 Task: Change  the formatting of the data to Which is Greater than5, In conditional formating, put the option 'Yelow Fill with Drak Yellow Text'add another formatting option Format As Table, insert the option Brown Table style Dark 3 , change the format of Column Width to 18In the sheet   Prodigy Sales review book
Action: Mouse moved to (219, 104)
Screenshot: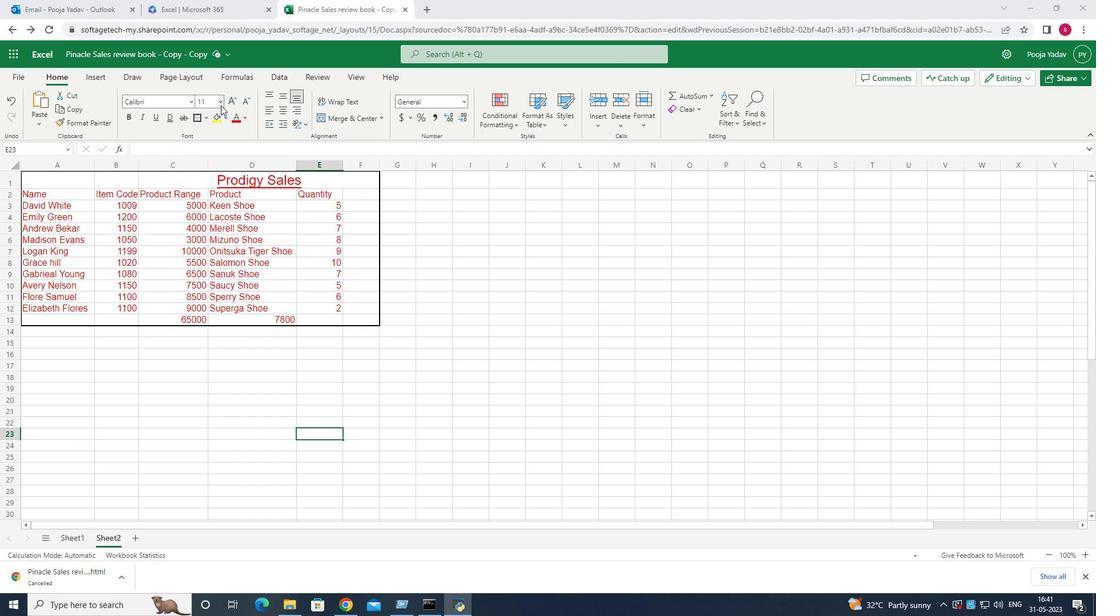 
Action: Mouse pressed left at (219, 104)
Screenshot: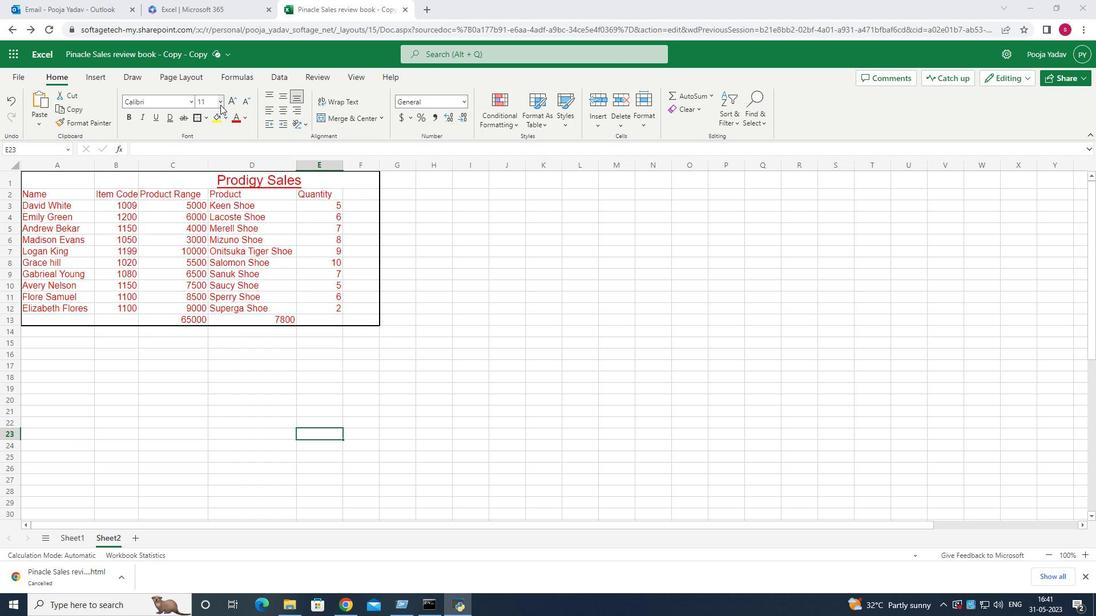 
Action: Mouse moved to (450, 217)
Screenshot: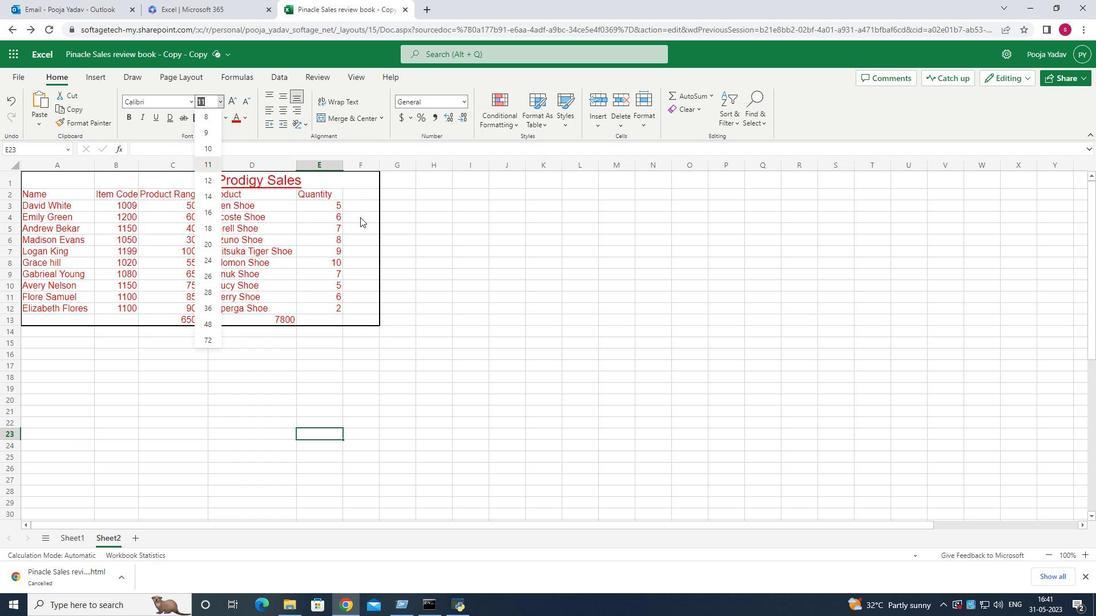 
Action: Mouse pressed left at (450, 217)
Screenshot: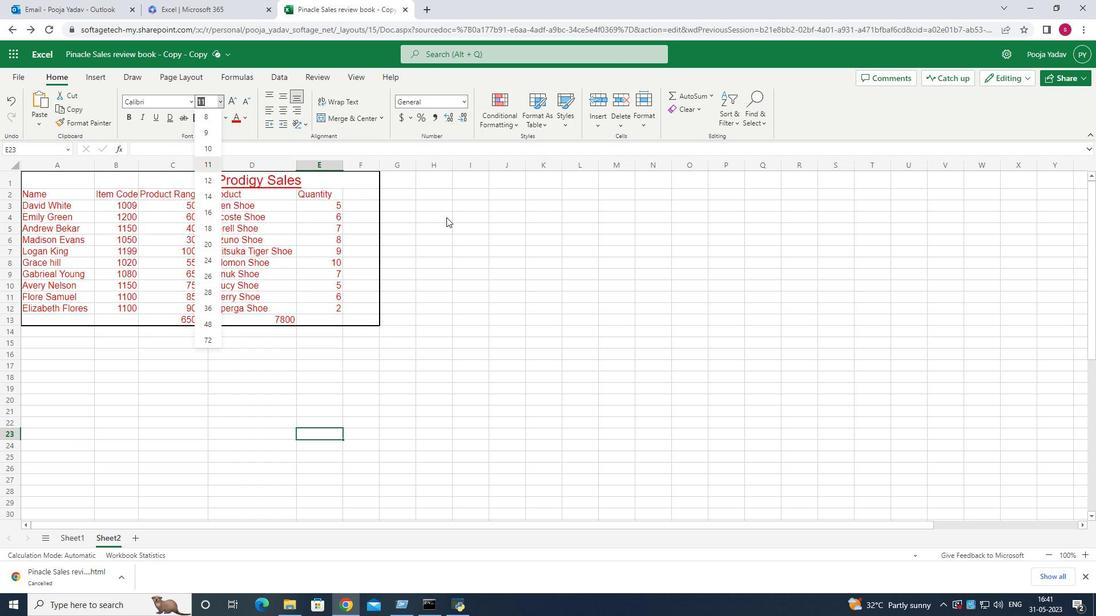 
Action: Mouse moved to (37, 186)
Screenshot: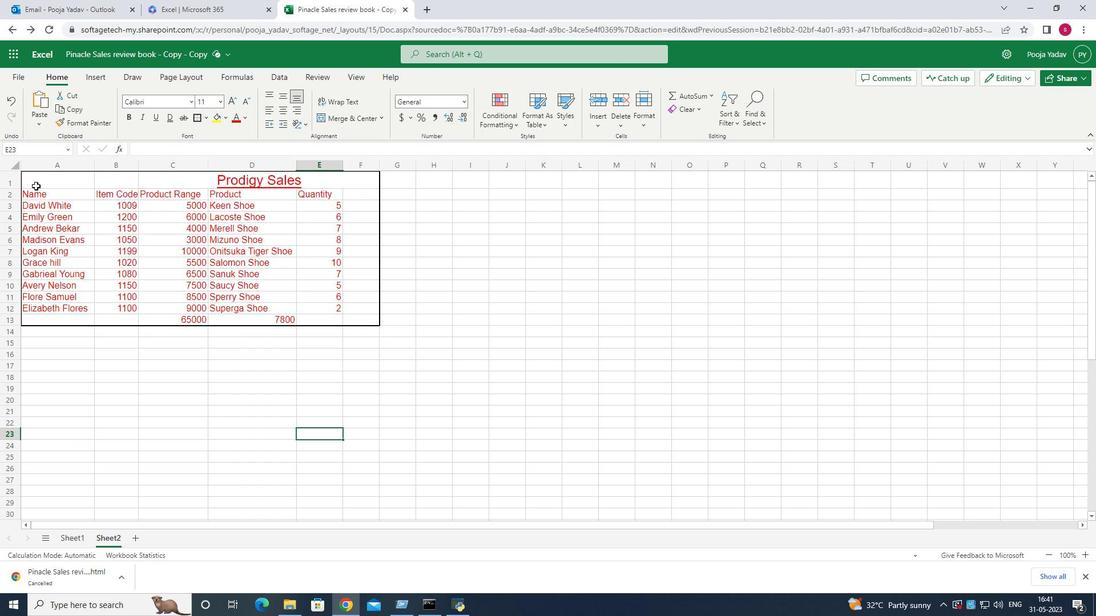
Action: Mouse pressed left at (37, 186)
Screenshot: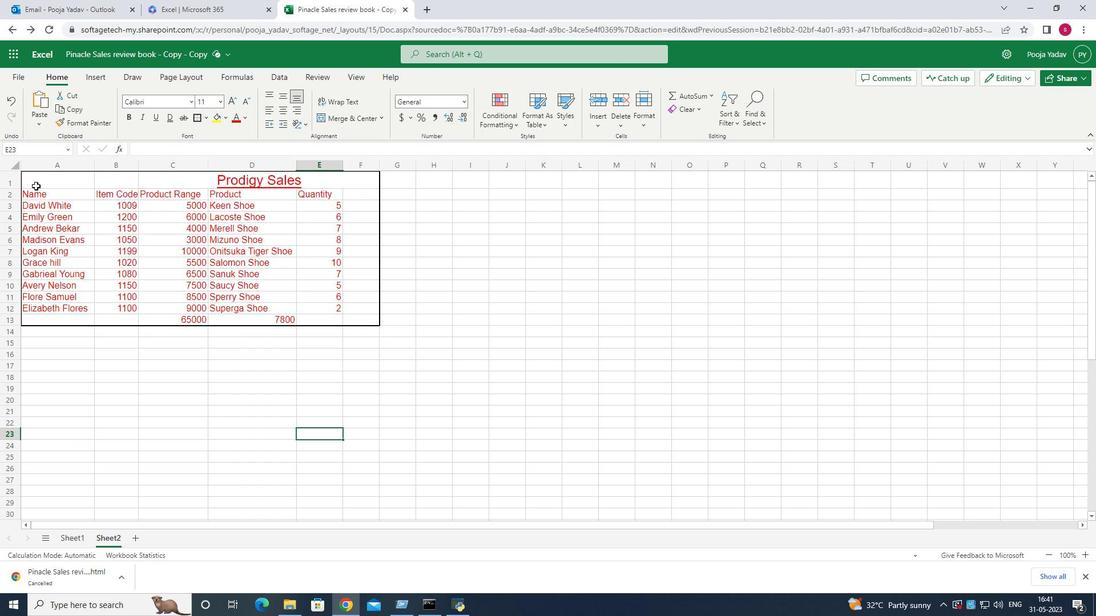 
Action: Mouse moved to (538, 242)
Screenshot: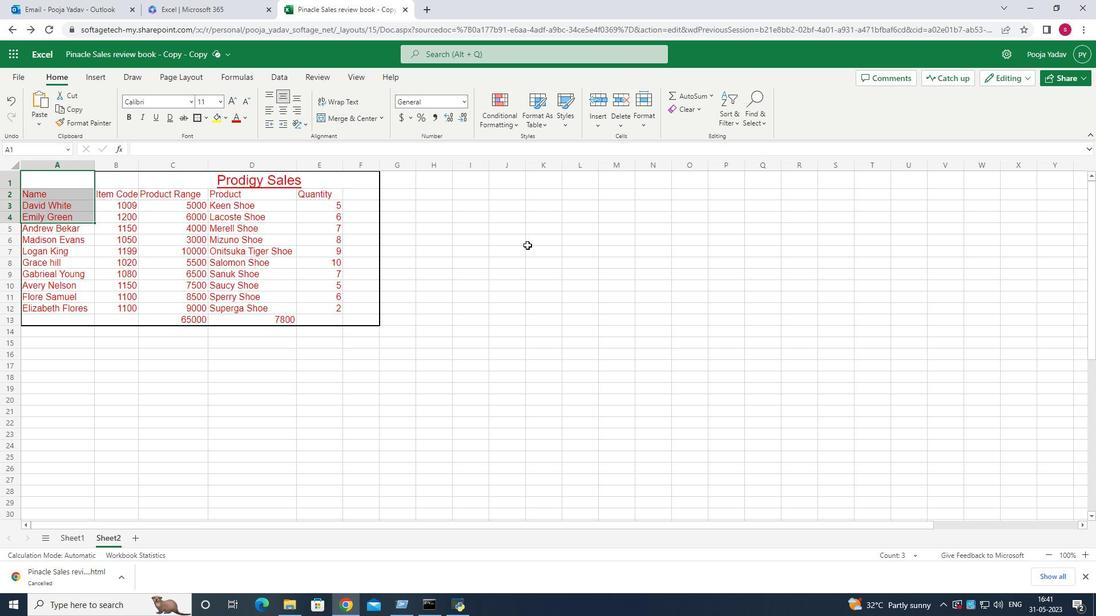 
Action: Mouse pressed left at (538, 242)
Screenshot: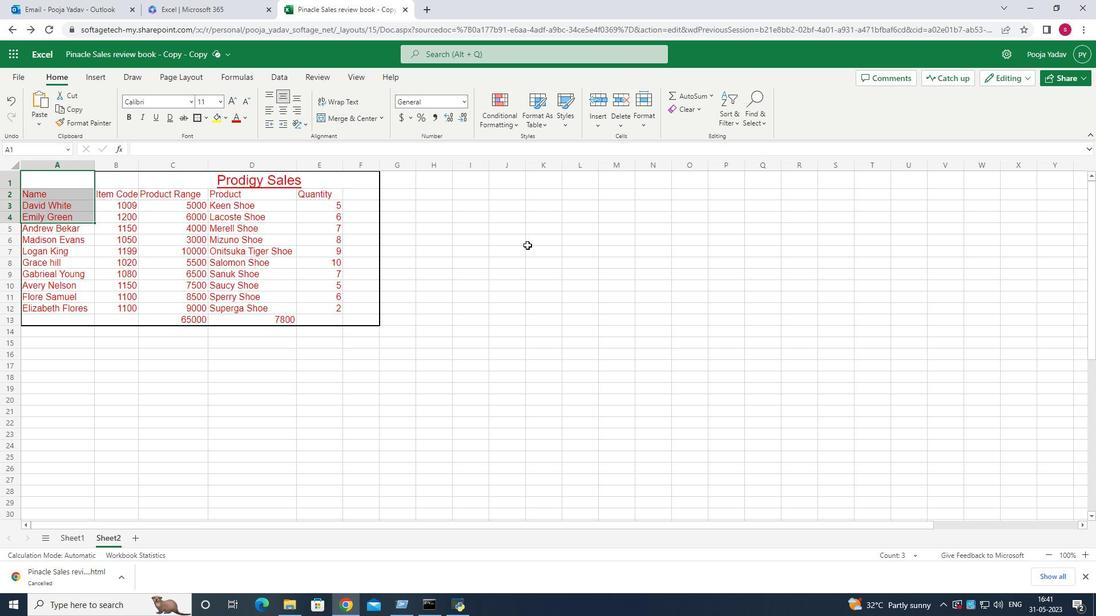 
Action: Mouse moved to (484, 203)
Screenshot: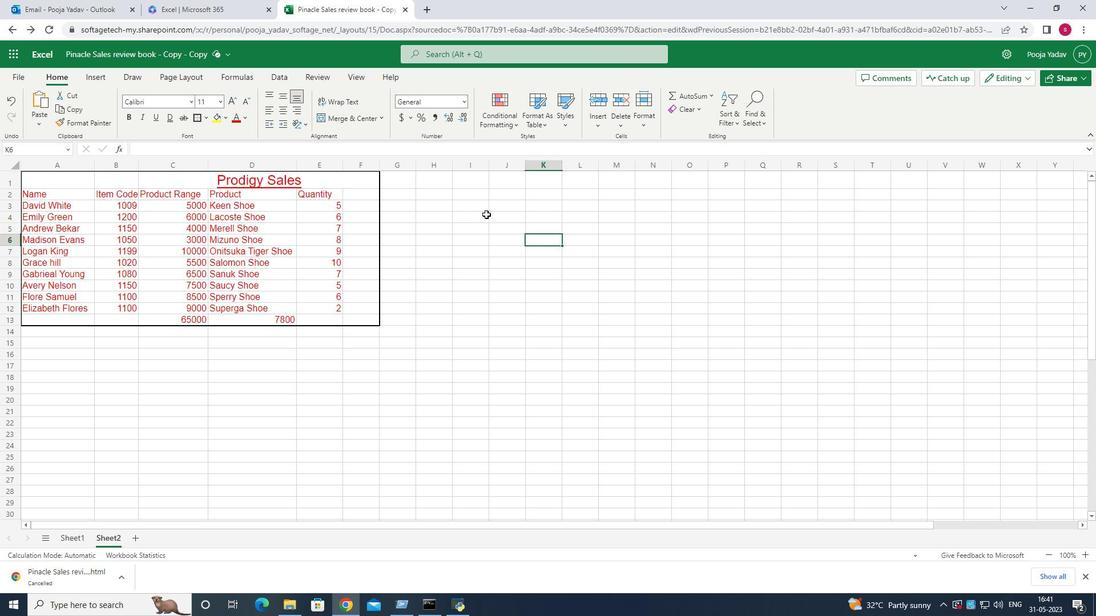 
Action: Mouse pressed left at (484, 203)
Screenshot: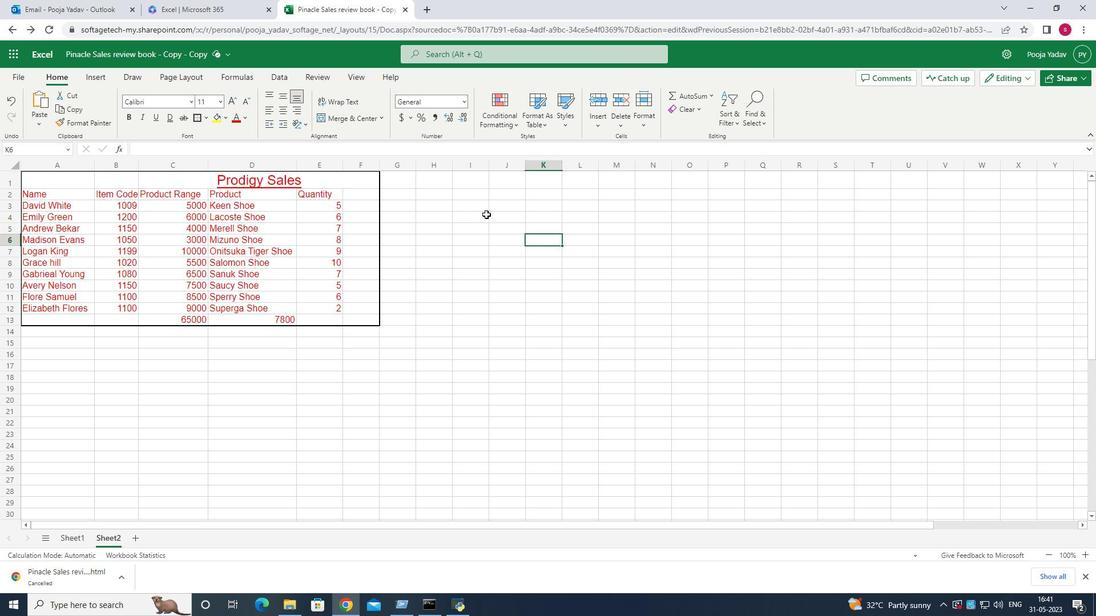 
Action: Mouse moved to (65, 183)
Screenshot: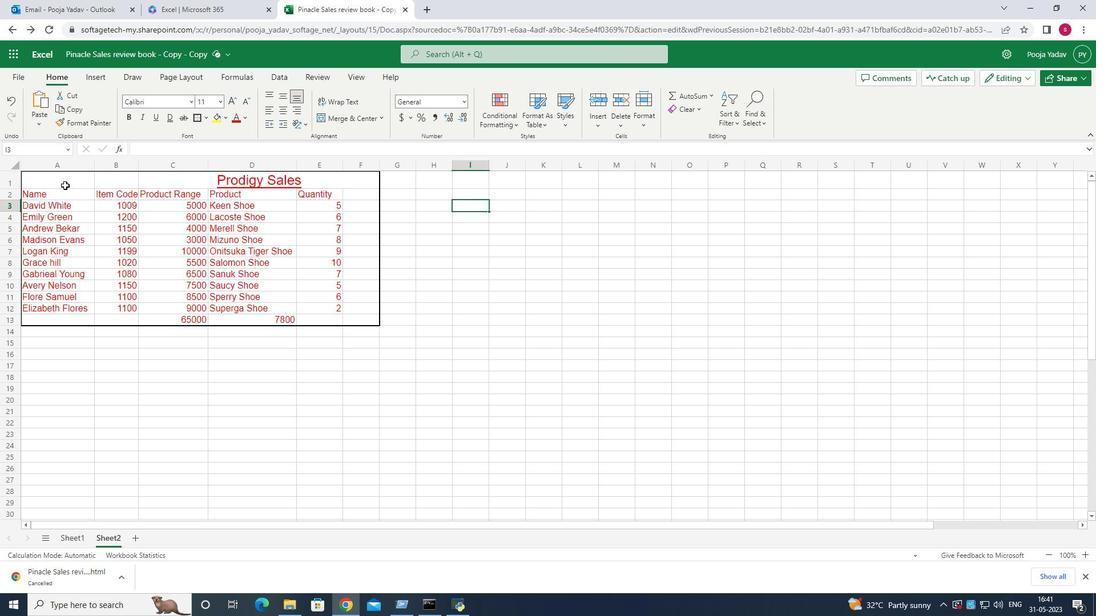 
Action: Mouse pressed left at (65, 183)
Screenshot: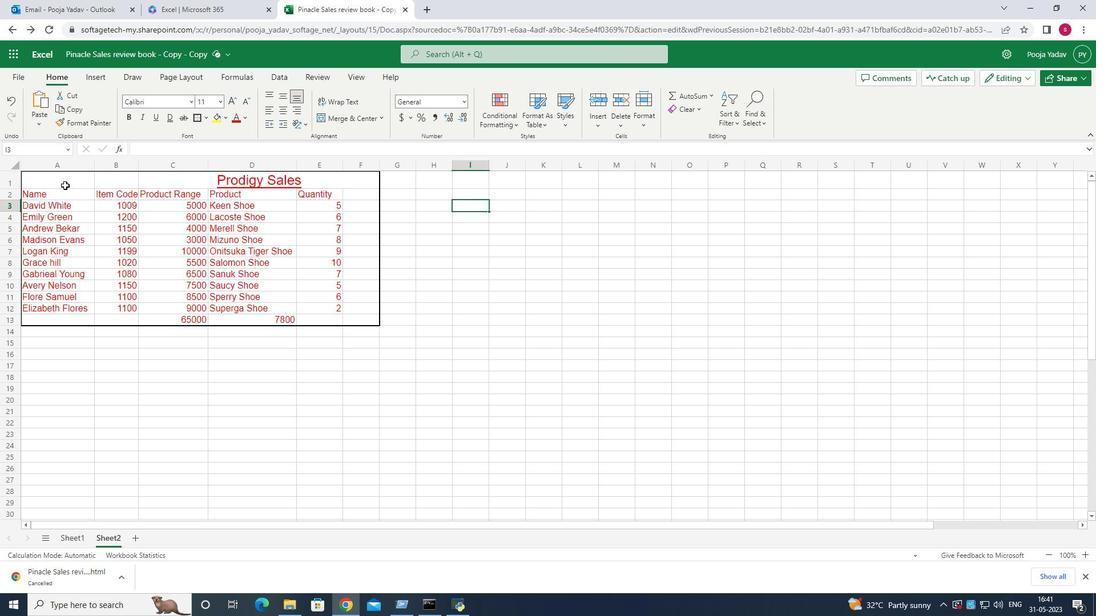 
Action: Mouse moved to (68, 197)
Screenshot: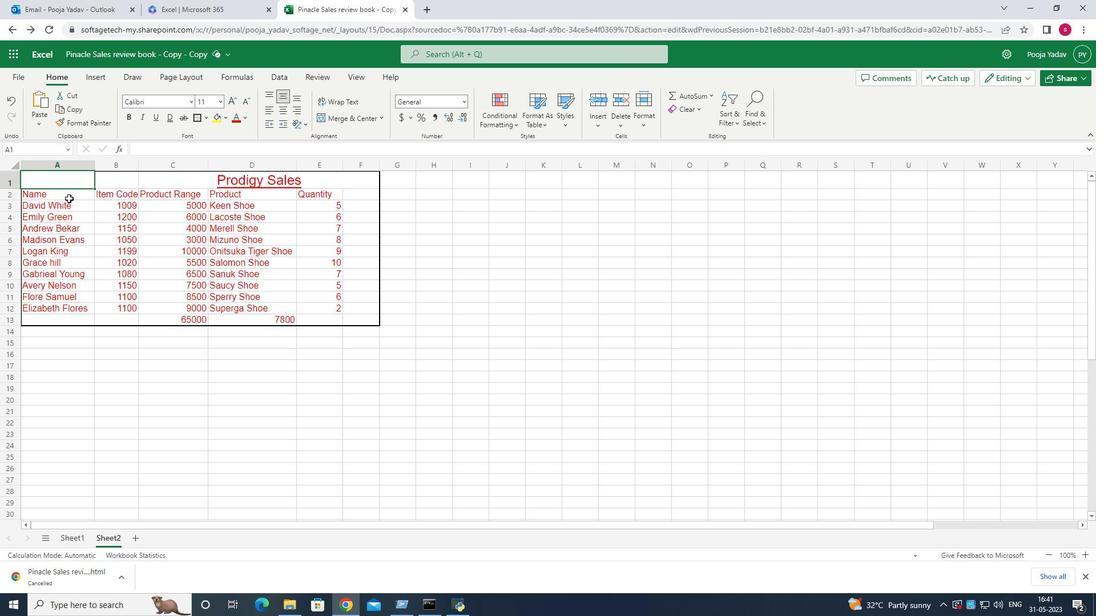 
Action: Mouse pressed left at (68, 197)
Screenshot: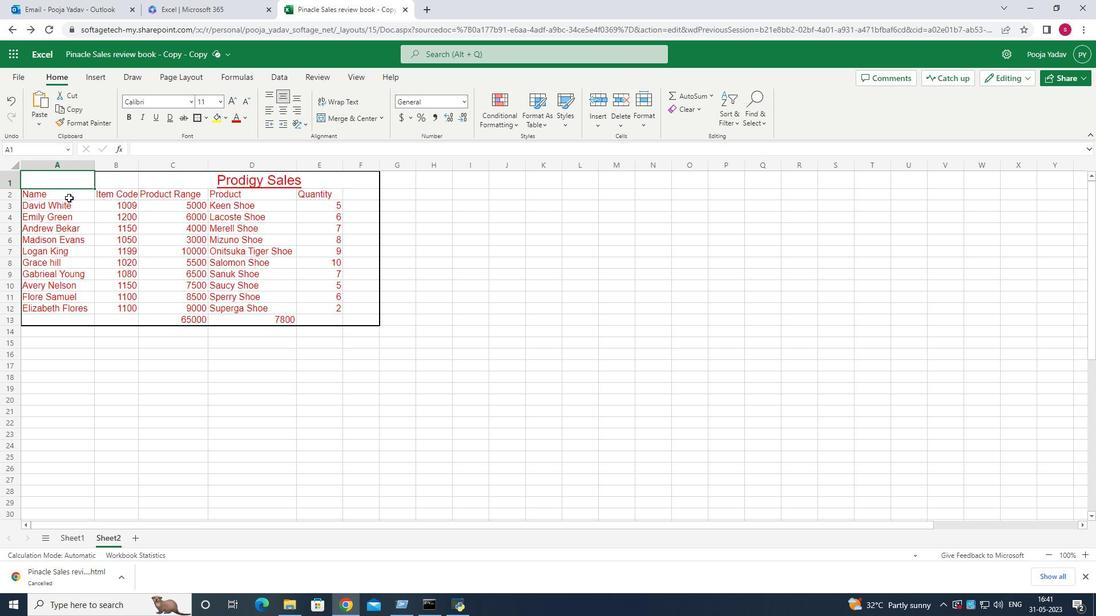 
Action: Mouse moved to (222, 118)
Screenshot: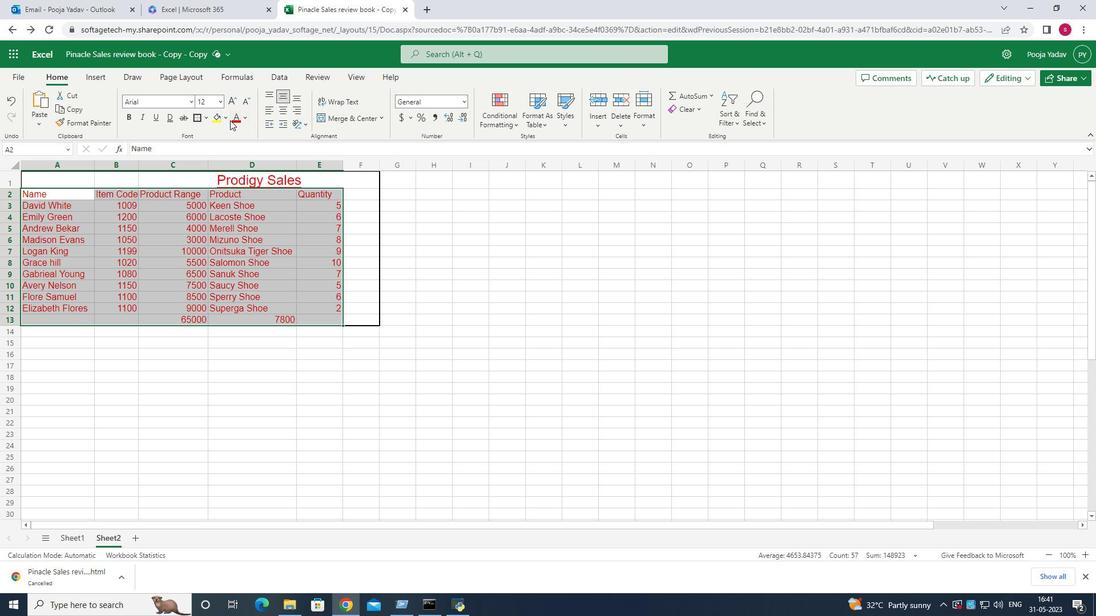 
Action: Mouse pressed left at (222, 118)
Screenshot: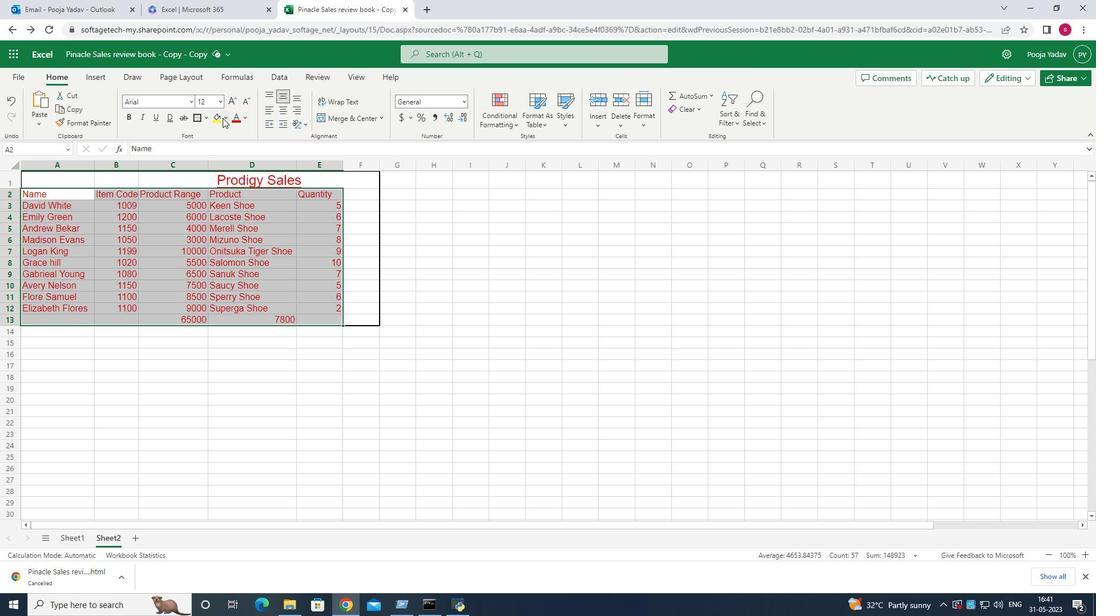 
Action: Mouse moved to (245, 114)
Screenshot: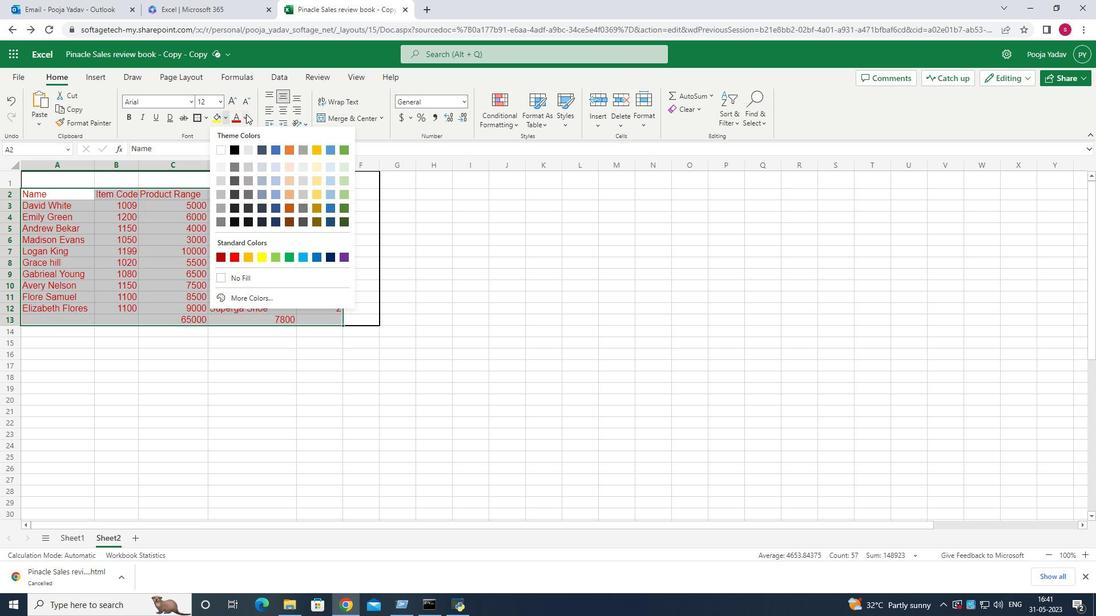 
Action: Mouse pressed left at (245, 114)
Screenshot: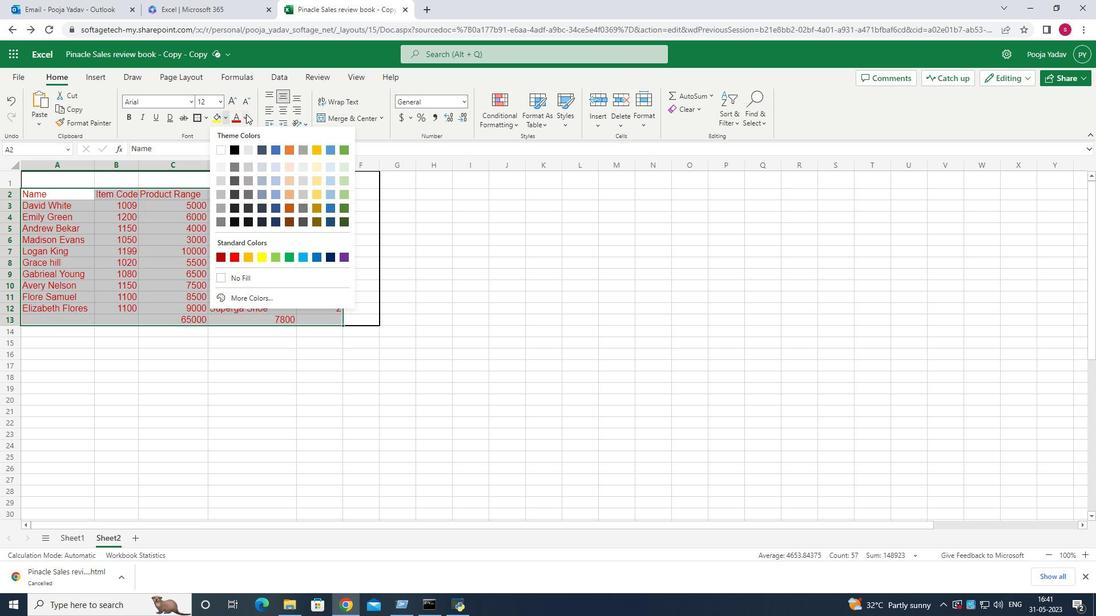 
Action: Mouse moved to (336, 214)
Screenshot: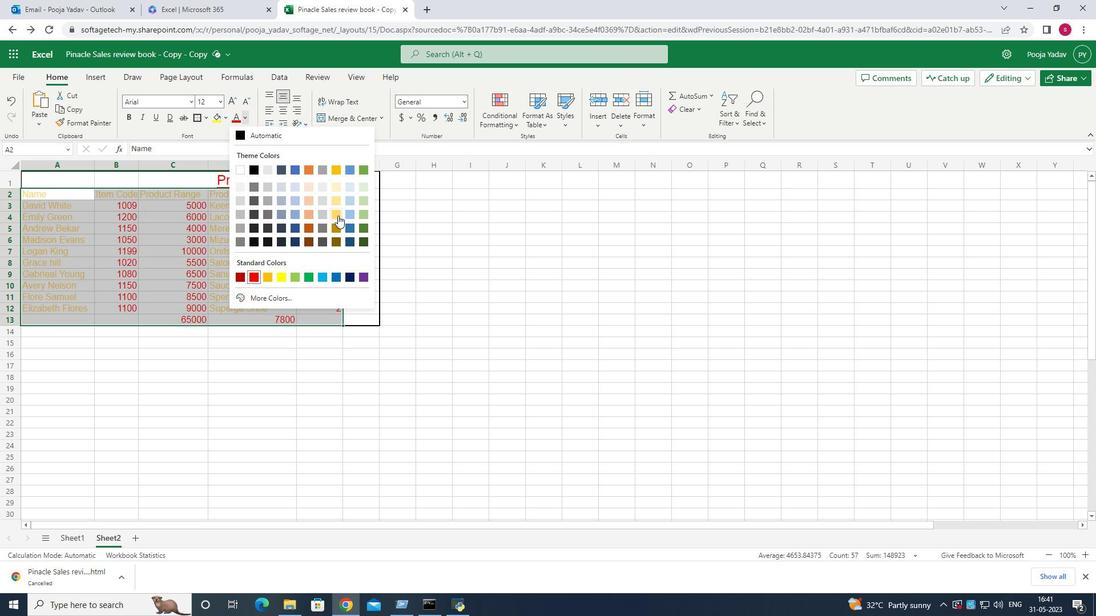 
Action: Mouse pressed left at (336, 214)
Screenshot: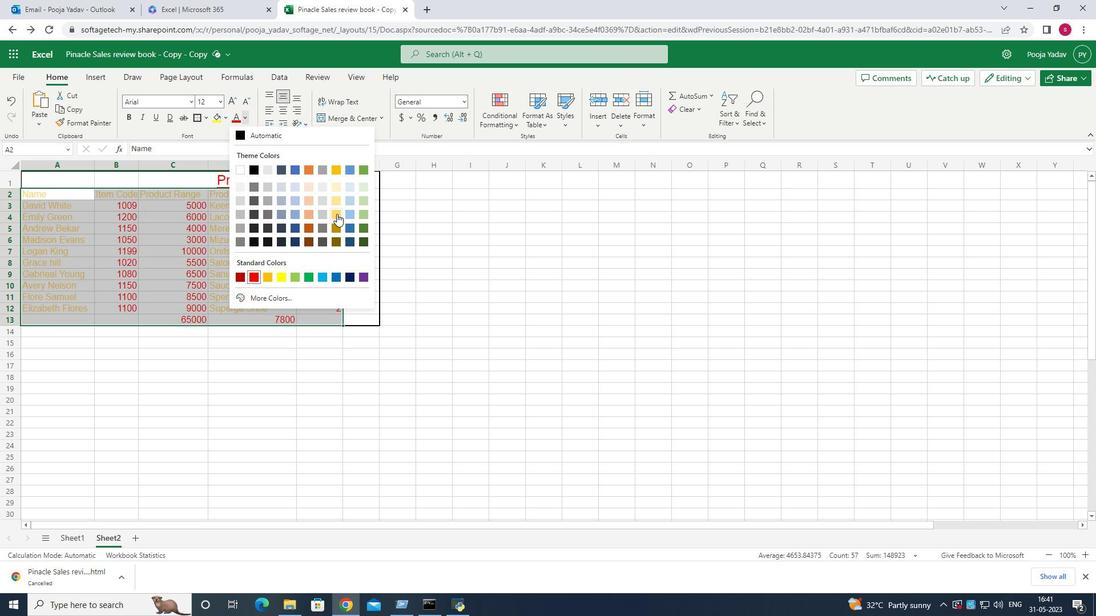 
Action: Mouse moved to (222, 119)
Screenshot: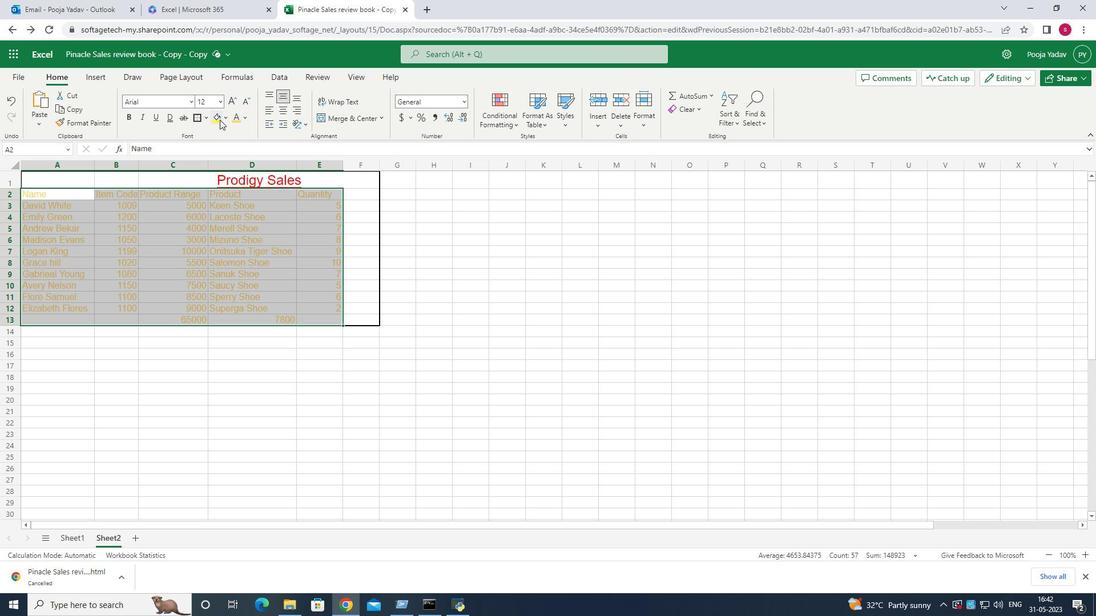 
Action: Mouse pressed left at (222, 119)
Screenshot: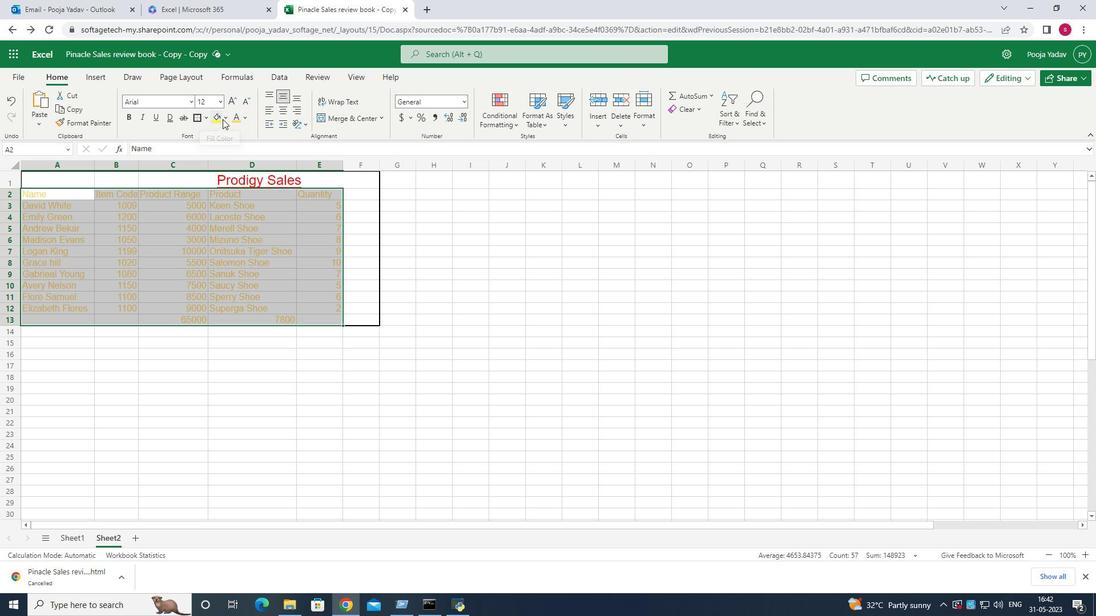 
Action: Mouse moved to (314, 190)
Screenshot: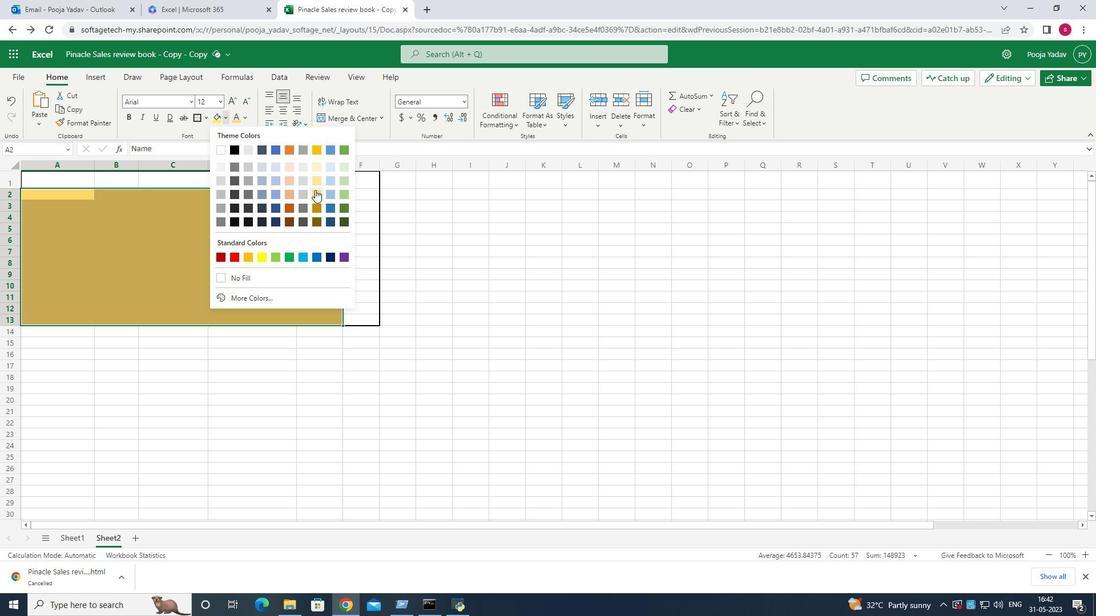 
Action: Mouse pressed left at (314, 190)
Screenshot: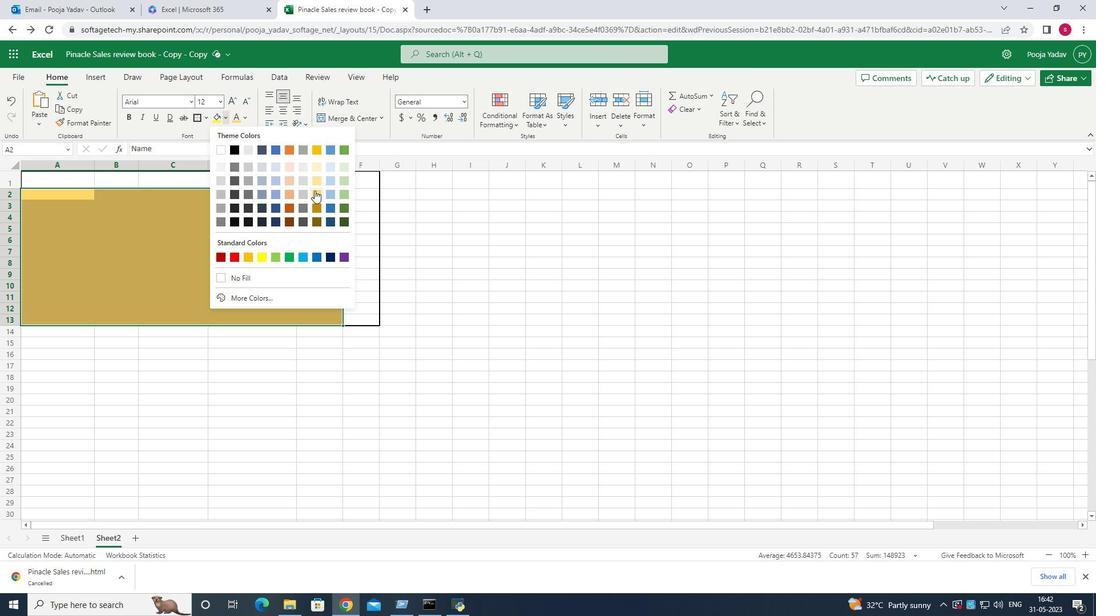 
Action: Mouse moved to (221, 116)
Screenshot: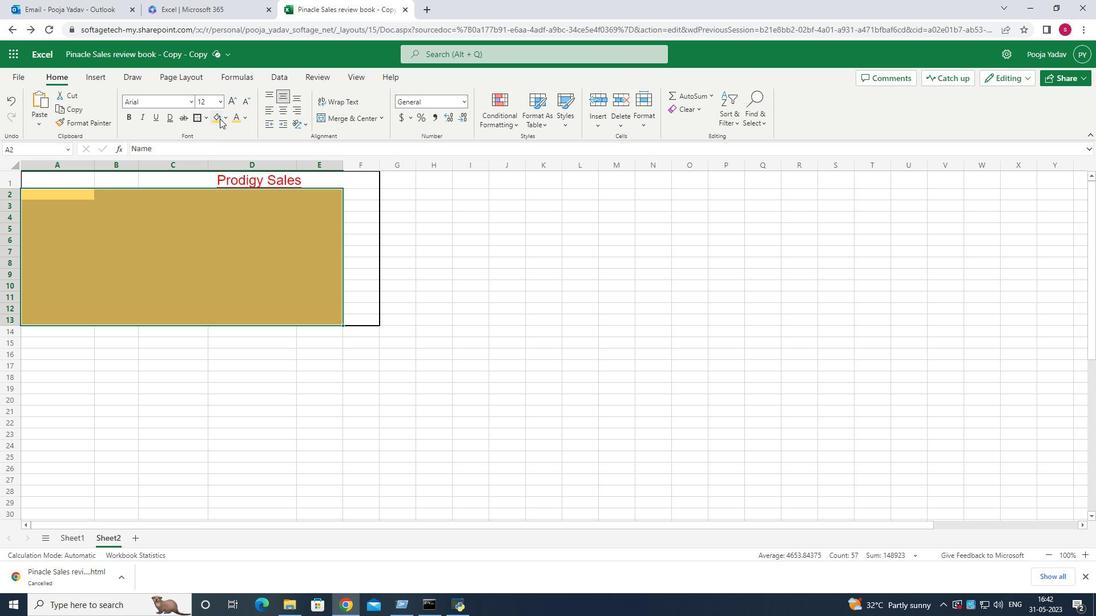 
Action: Mouse pressed left at (221, 116)
Screenshot: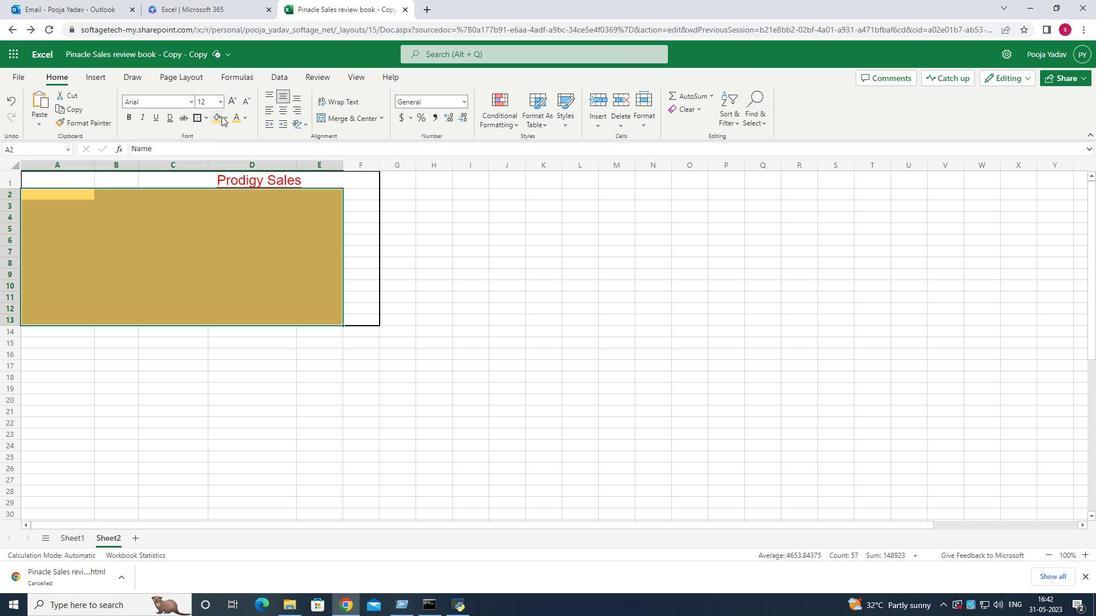 
Action: Mouse moved to (222, 115)
Screenshot: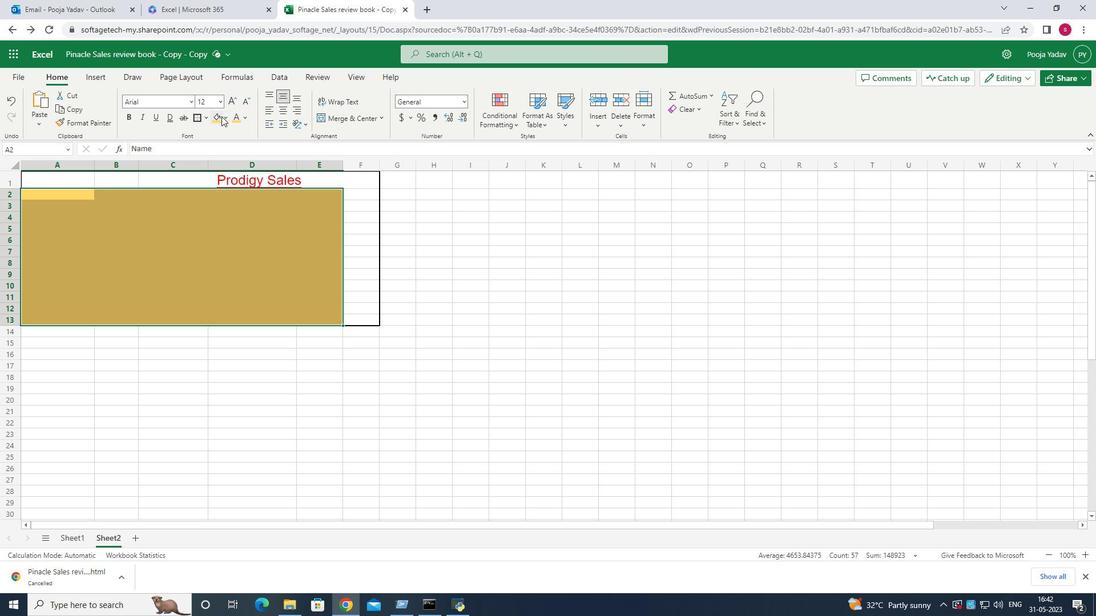 
Action: Mouse pressed left at (222, 115)
Screenshot: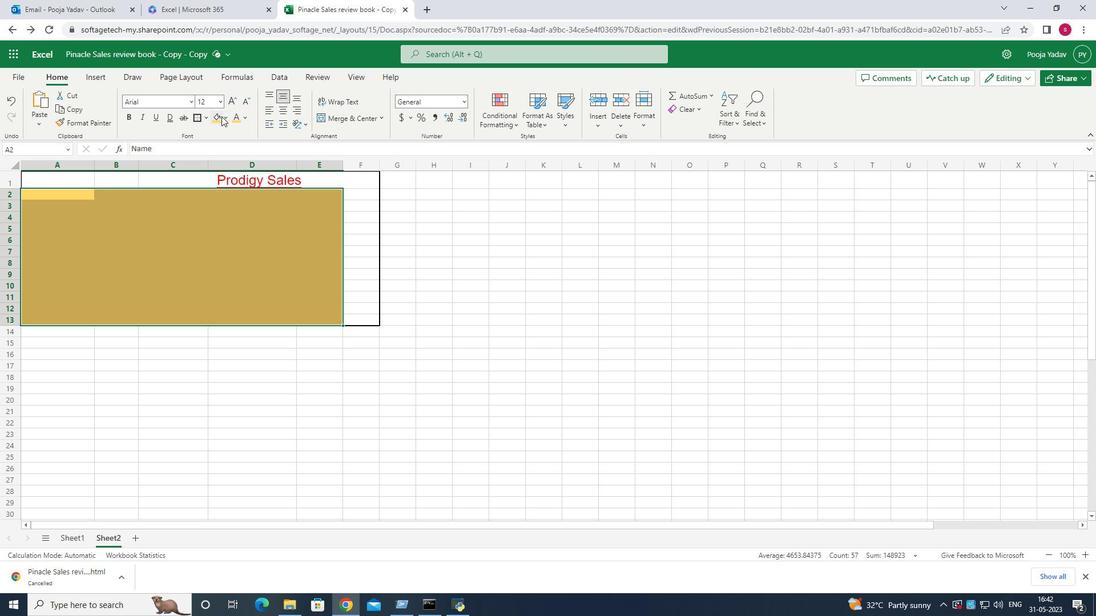 
Action: Mouse moved to (262, 257)
Screenshot: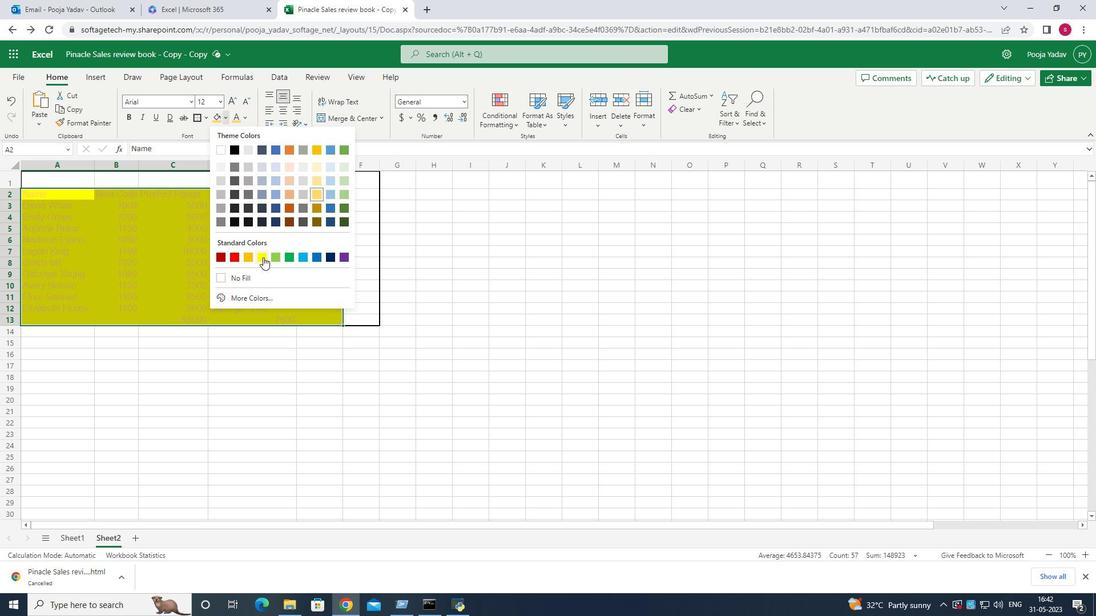 
Action: Mouse pressed left at (262, 257)
Screenshot: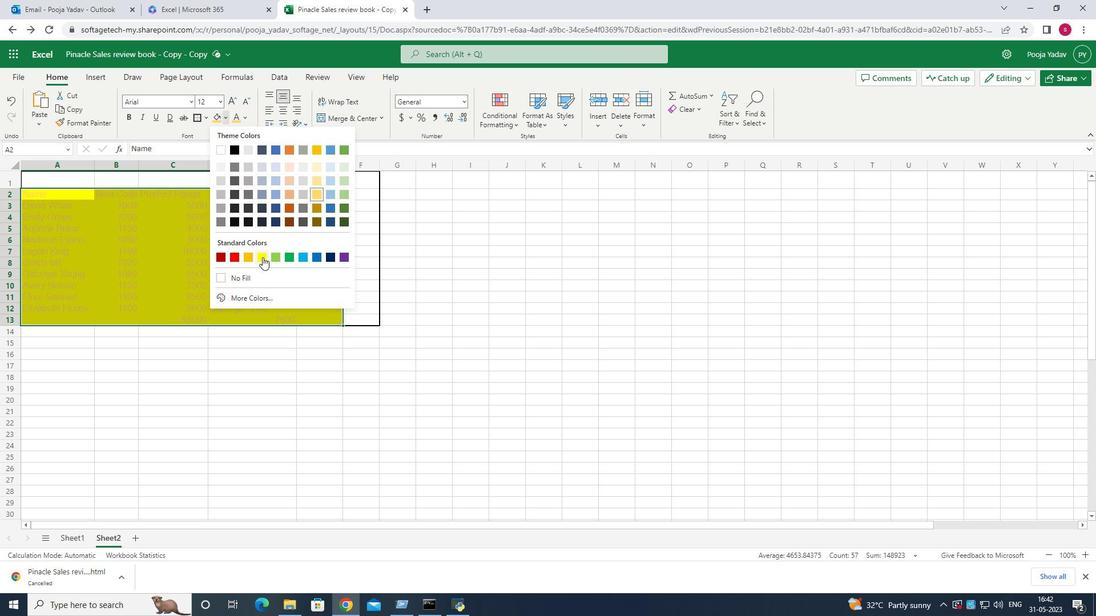 
Action: Mouse moved to (223, 118)
Screenshot: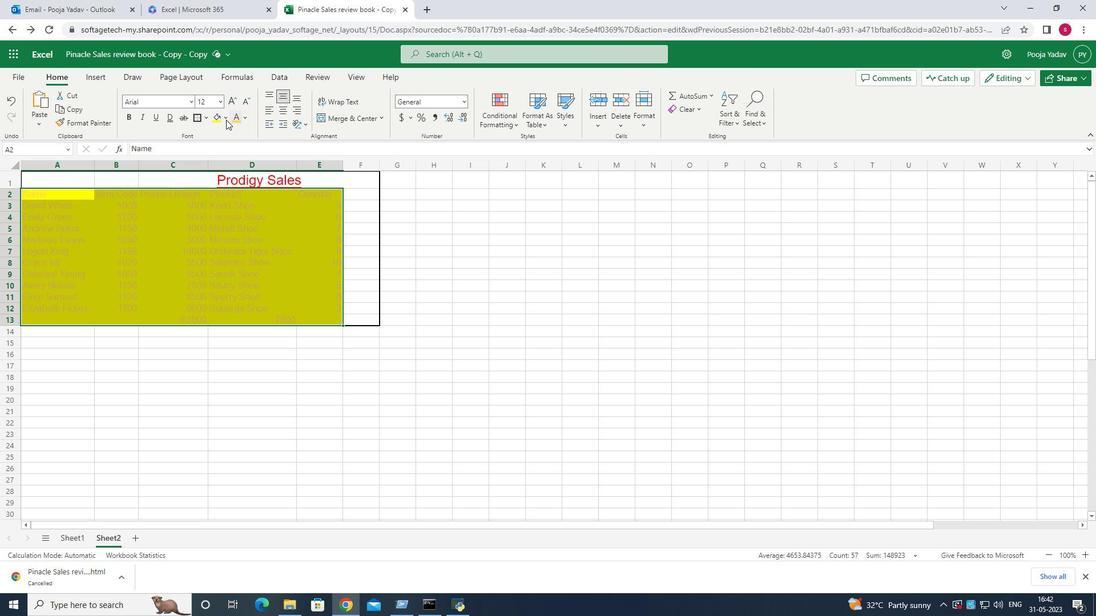 
Action: Mouse pressed left at (223, 118)
Screenshot: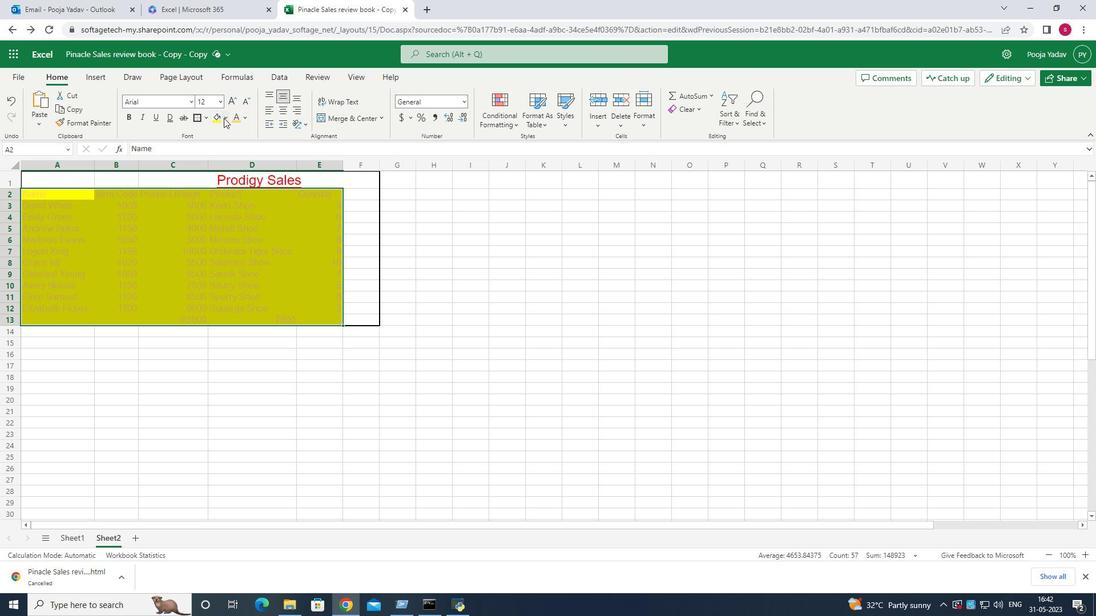 
Action: Mouse moved to (287, 206)
Screenshot: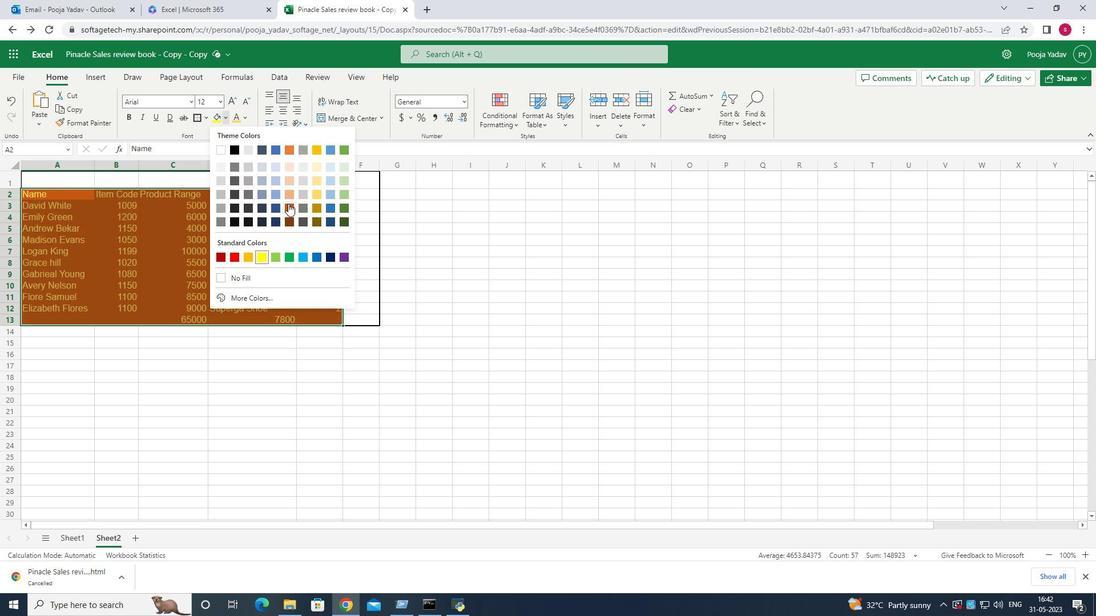 
Action: Mouse pressed left at (287, 206)
Screenshot: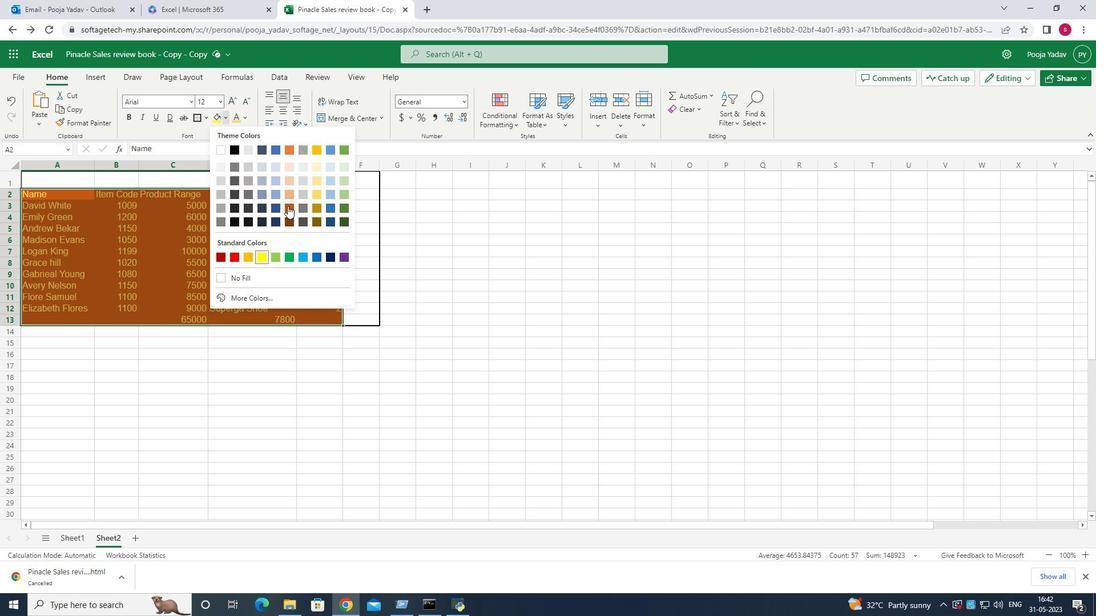 
Action: Mouse moved to (375, 117)
Screenshot: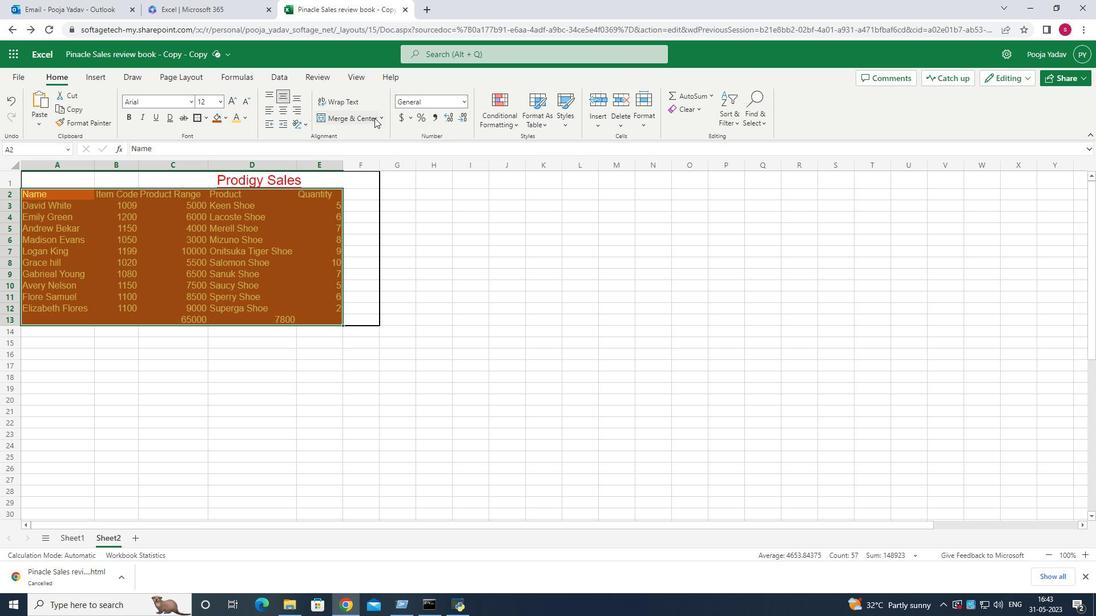 
Action: Mouse pressed left at (375, 117)
Screenshot: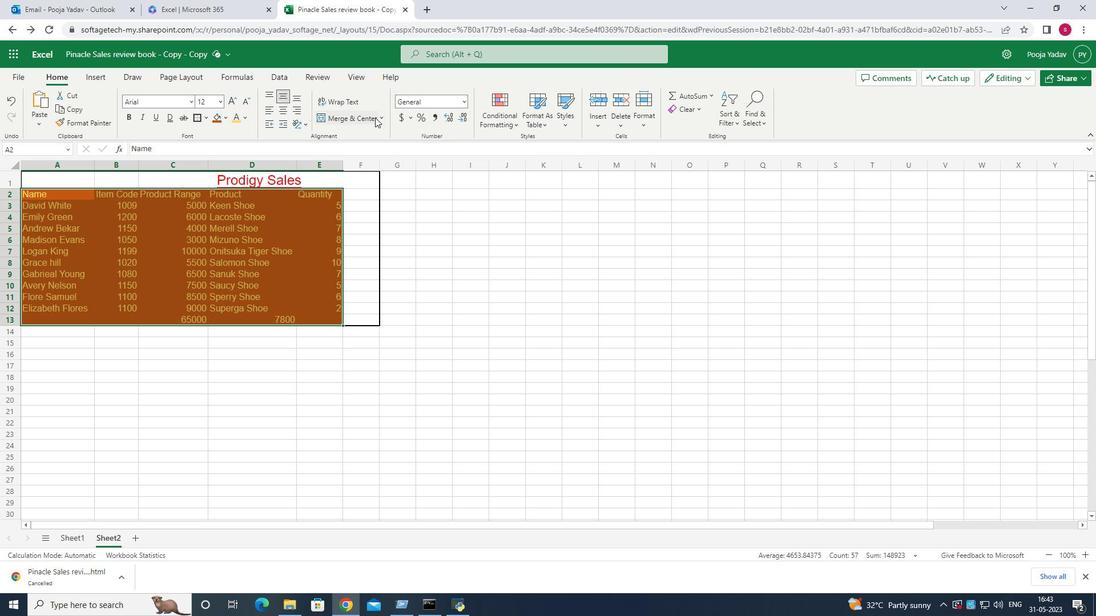 
Action: Mouse moved to (680, 259)
Screenshot: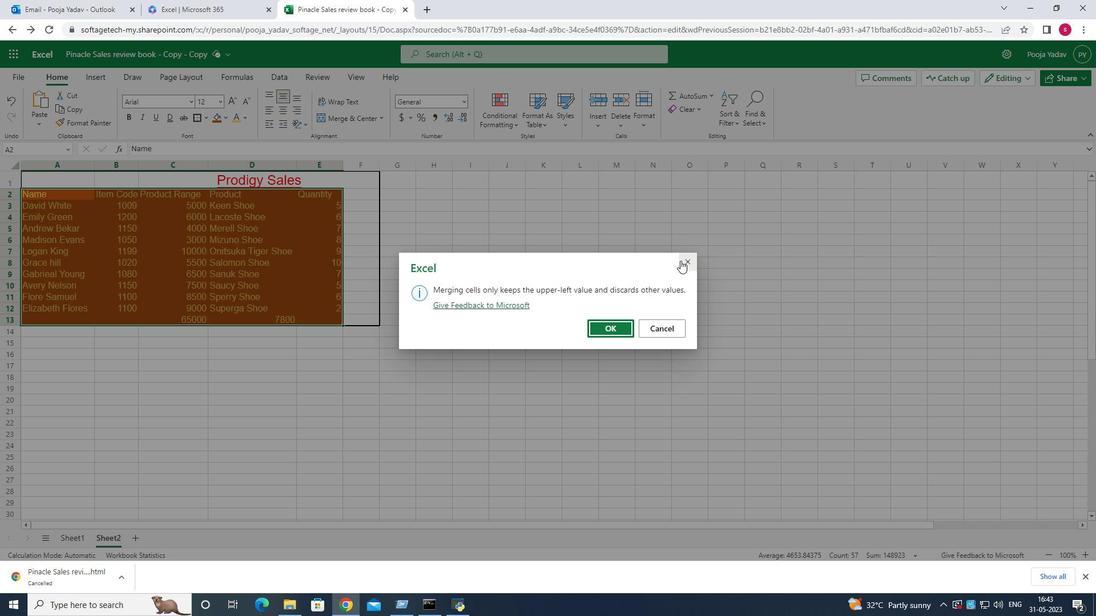 
Action: Mouse pressed left at (680, 259)
Screenshot: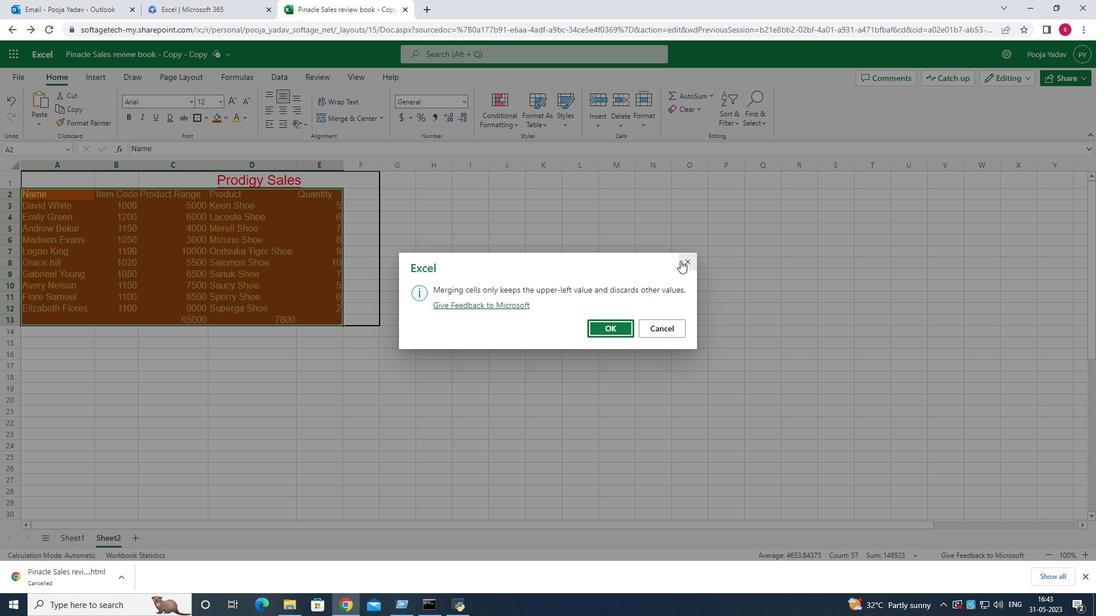 
Action: Mouse moved to (93, 76)
Screenshot: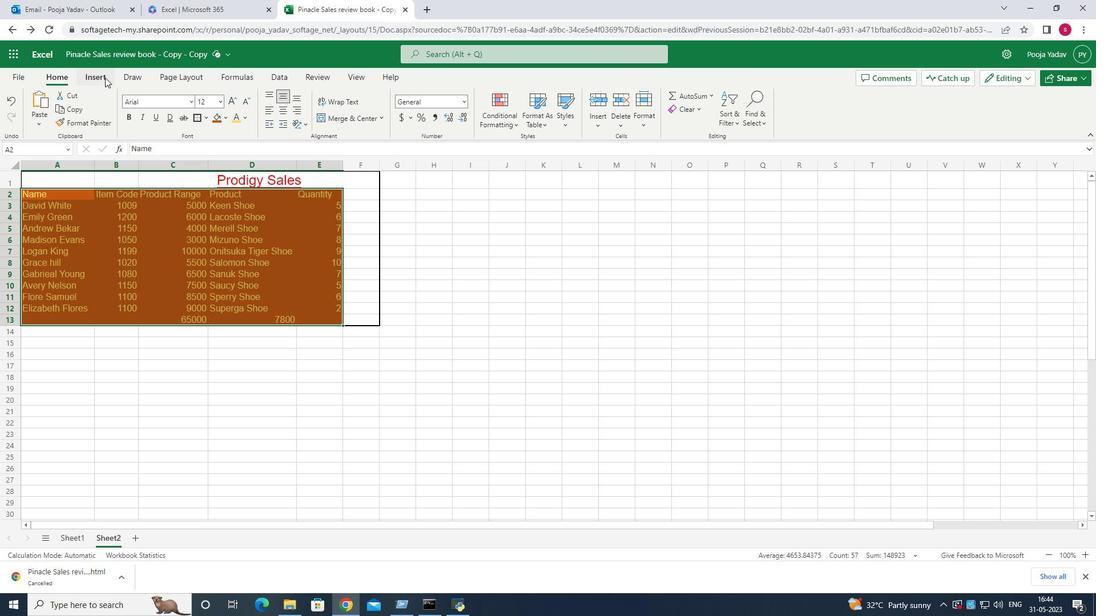 
Action: Mouse pressed left at (93, 76)
Screenshot: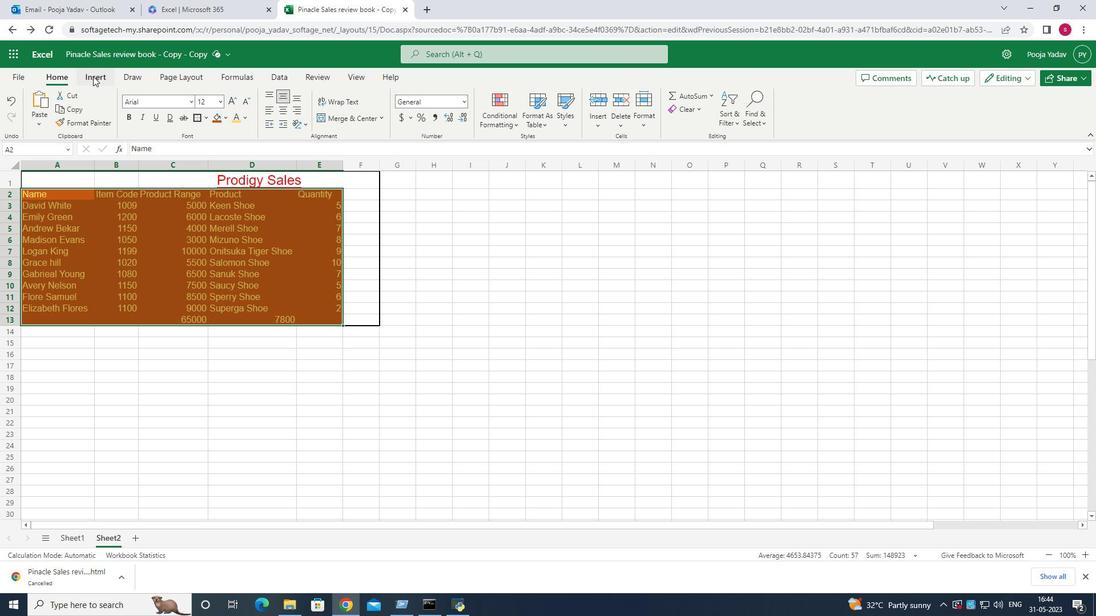 
Action: Mouse moved to (47, 107)
Screenshot: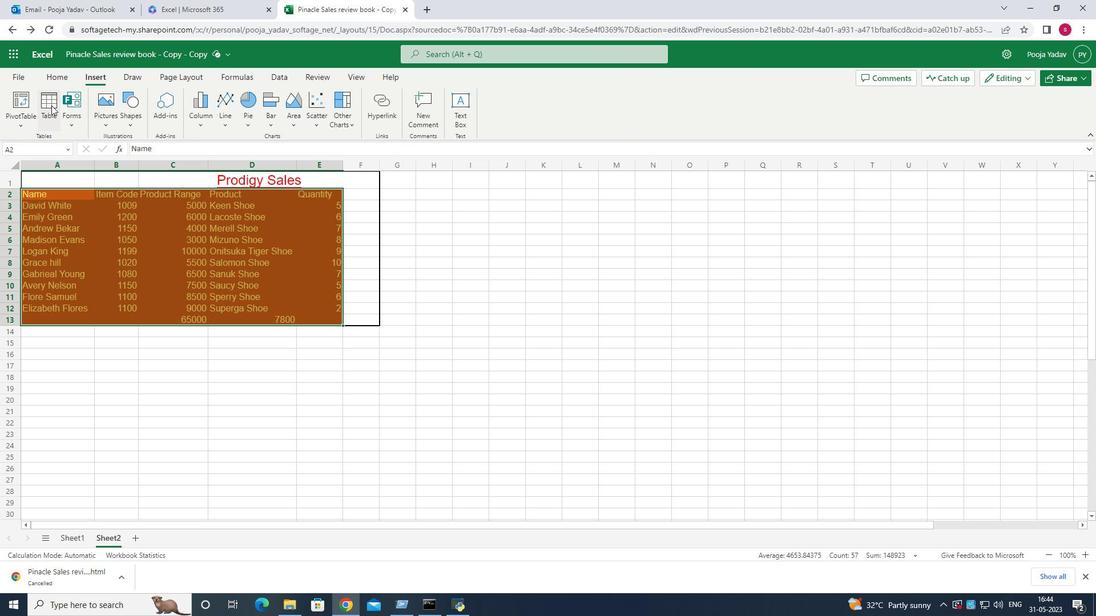 
Action: Mouse pressed left at (47, 107)
Screenshot: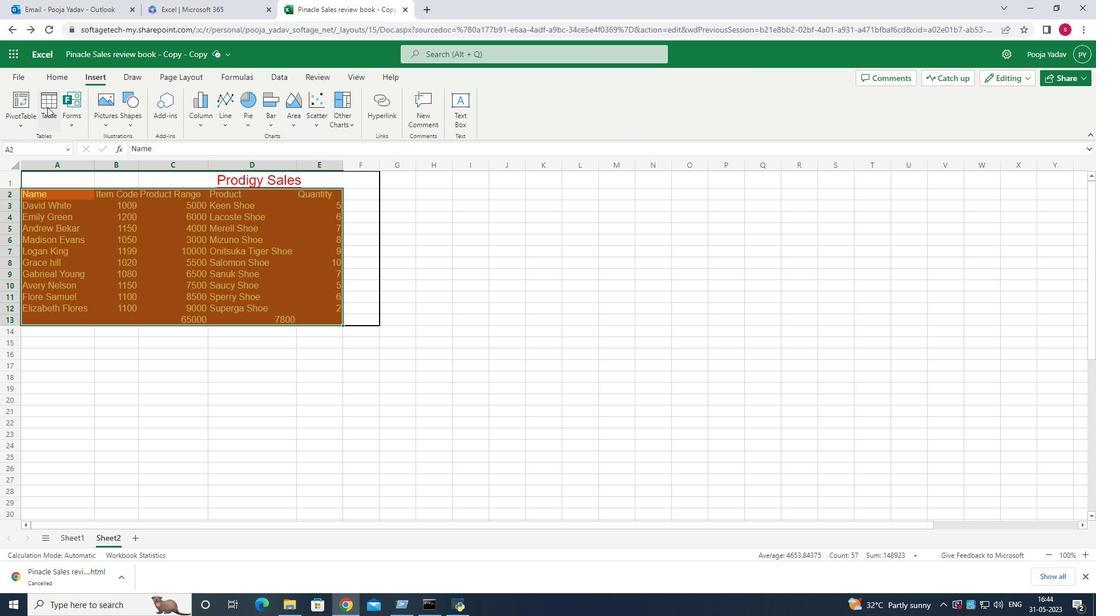 
Action: Mouse moved to (677, 257)
Screenshot: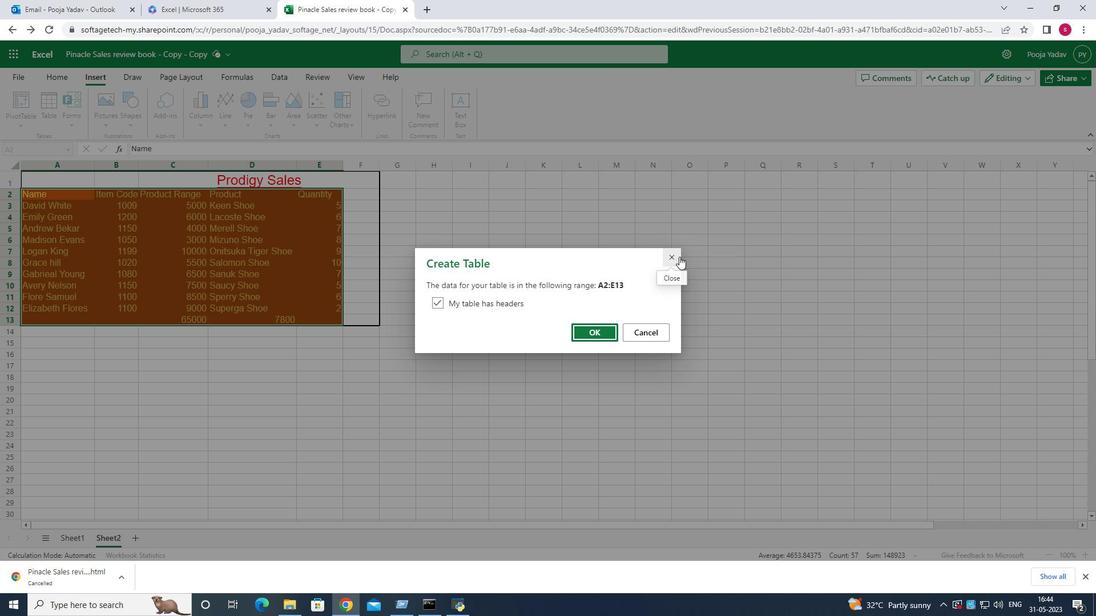 
Action: Mouse pressed left at (677, 257)
Screenshot: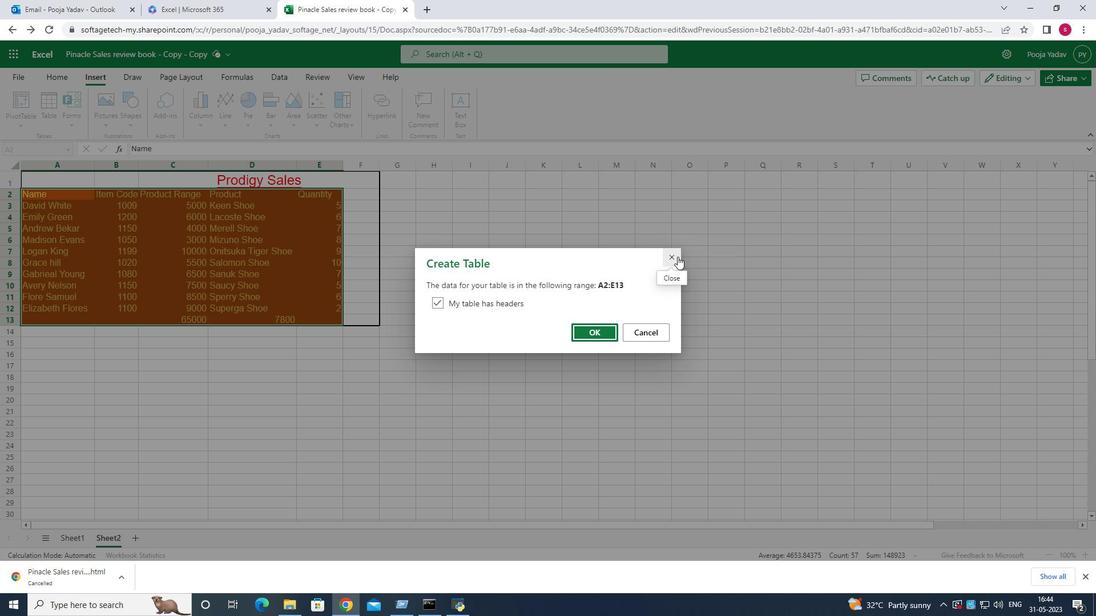 
Action: Mouse moved to (387, 344)
Screenshot: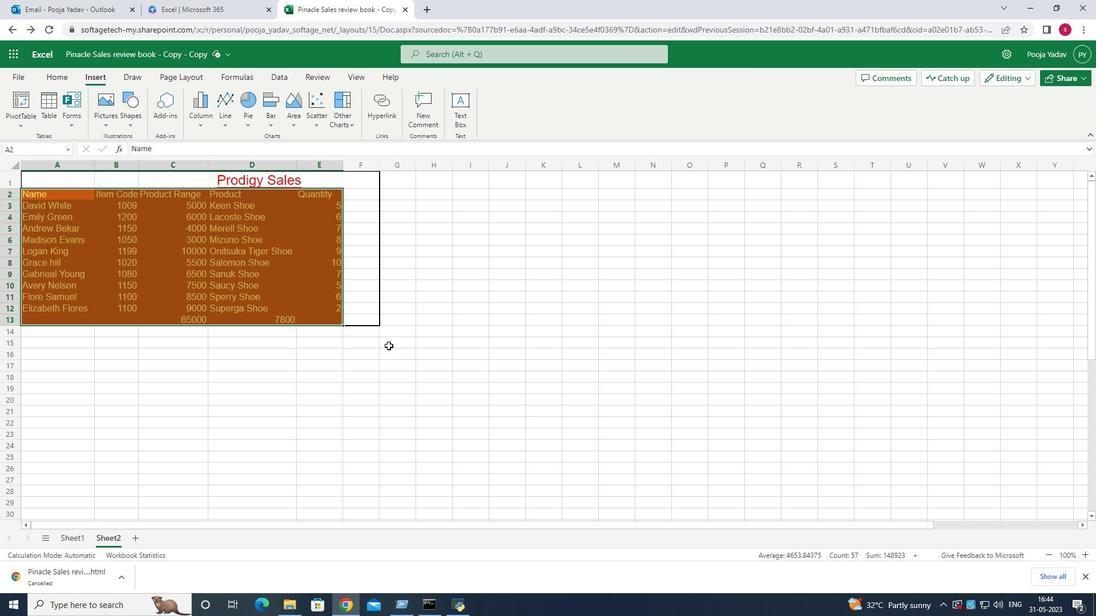 
